 Task: Create Workspace Agile Coaching Workspace description Monitor and track company website and online conversion rates. Workspace type Engineering-IT
Action: Mouse moved to (433, 95)
Screenshot: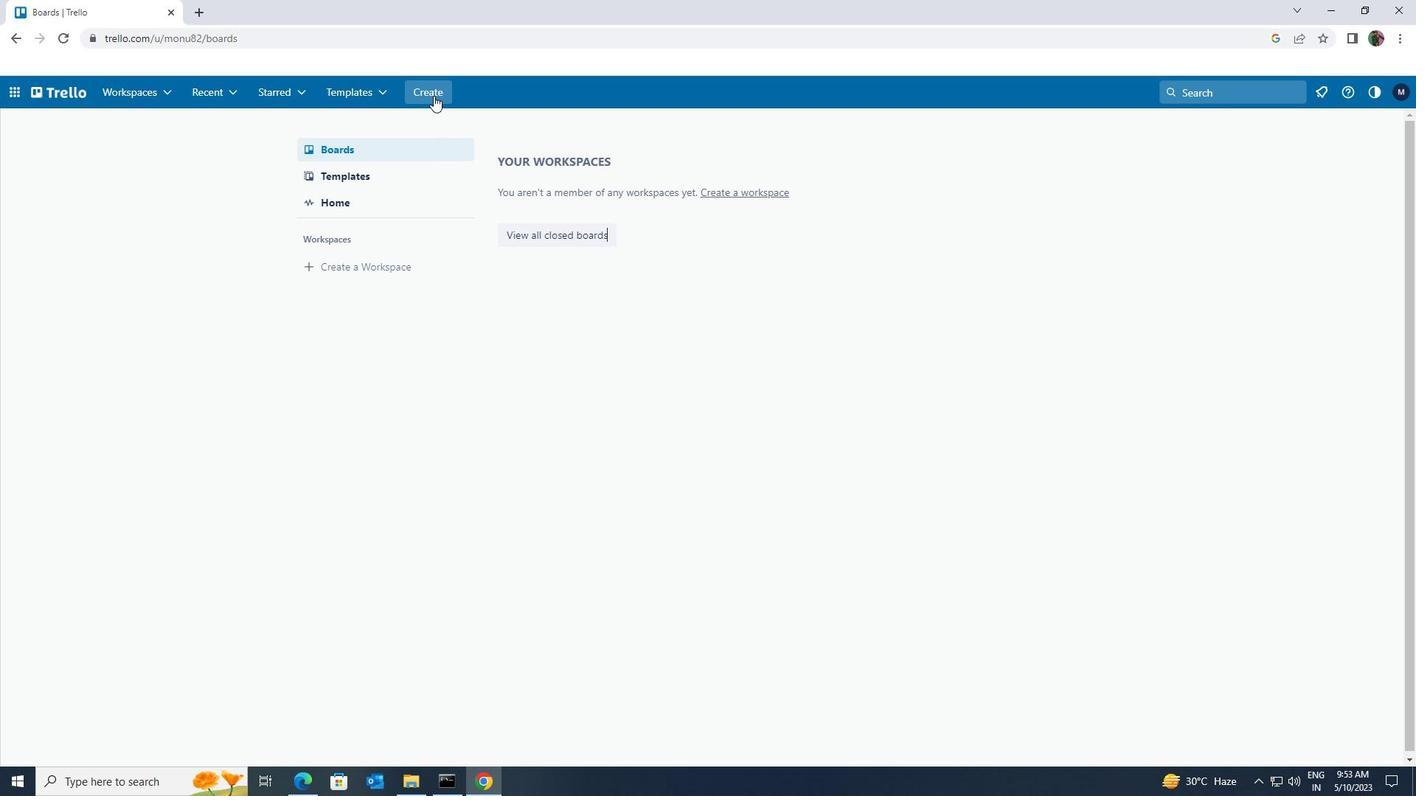 
Action: Mouse pressed left at (433, 95)
Screenshot: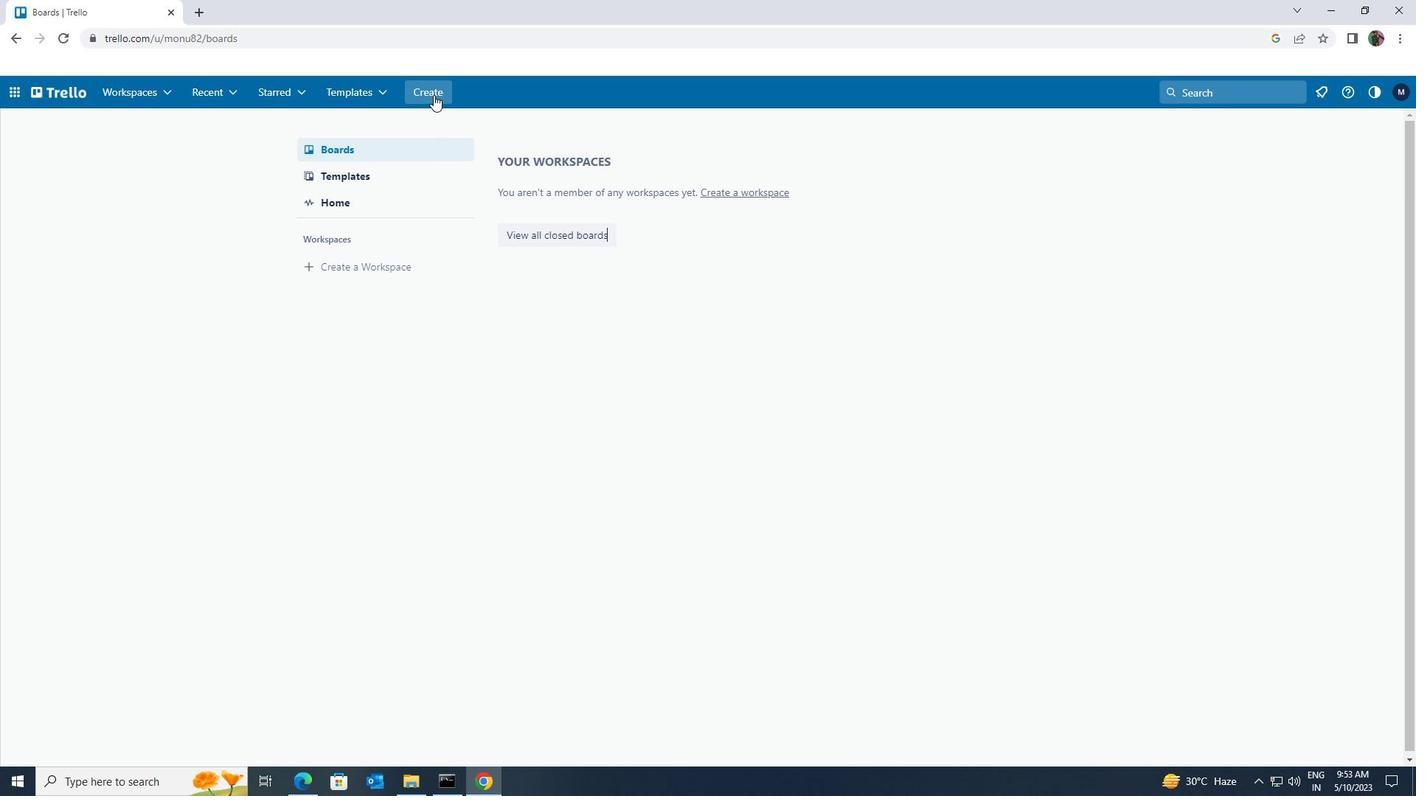 
Action: Mouse moved to (453, 242)
Screenshot: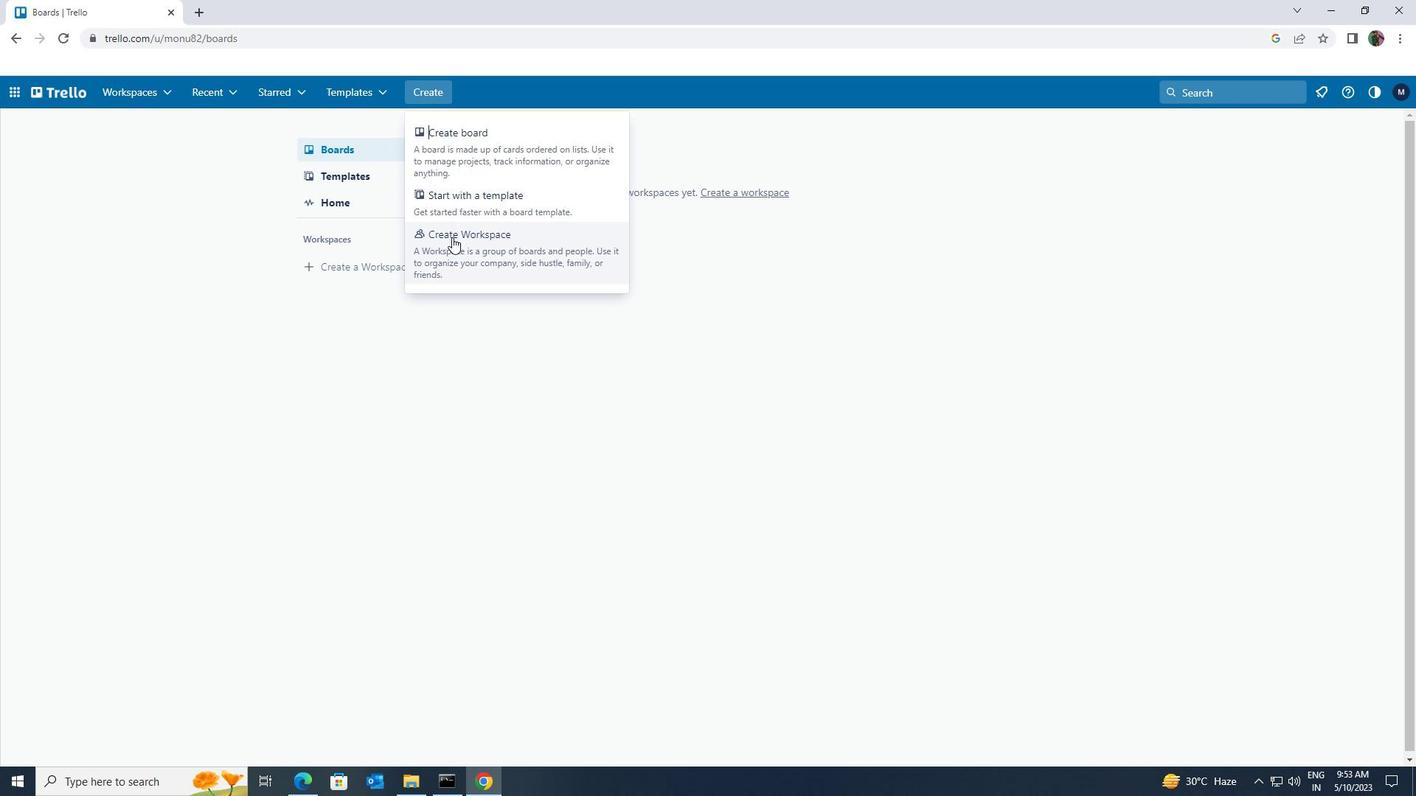 
Action: Mouse pressed left at (453, 242)
Screenshot: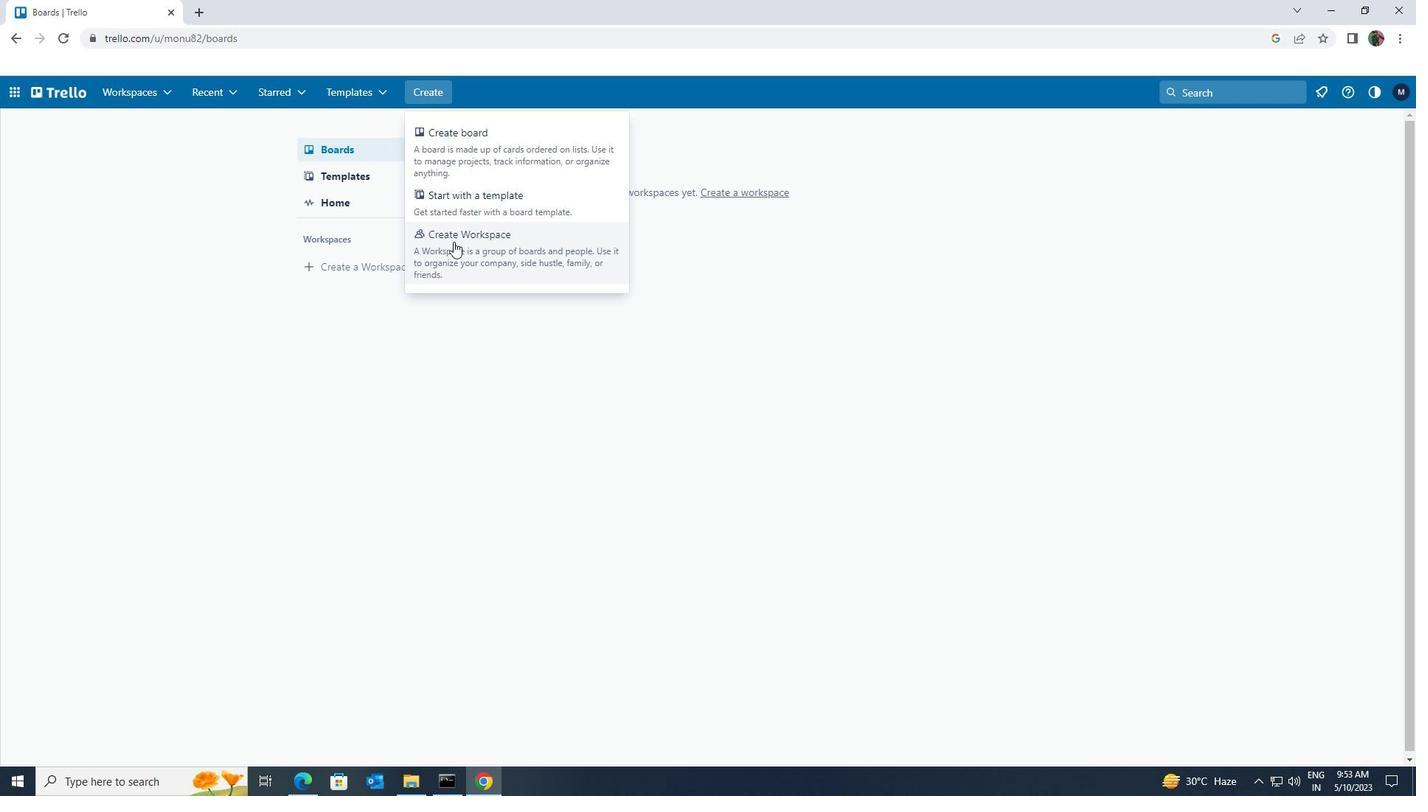 
Action: Mouse moved to (462, 285)
Screenshot: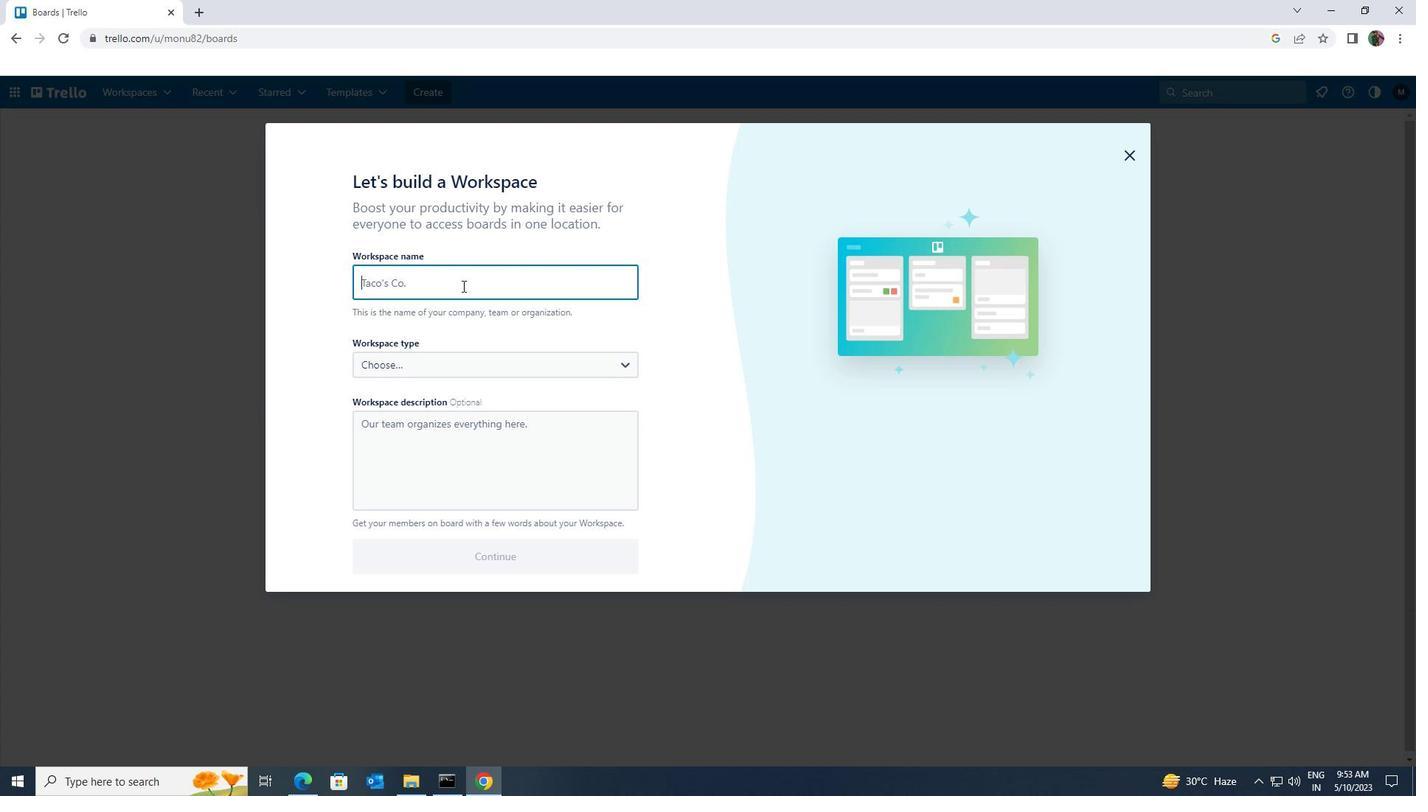 
Action: Mouse pressed left at (462, 285)
Screenshot: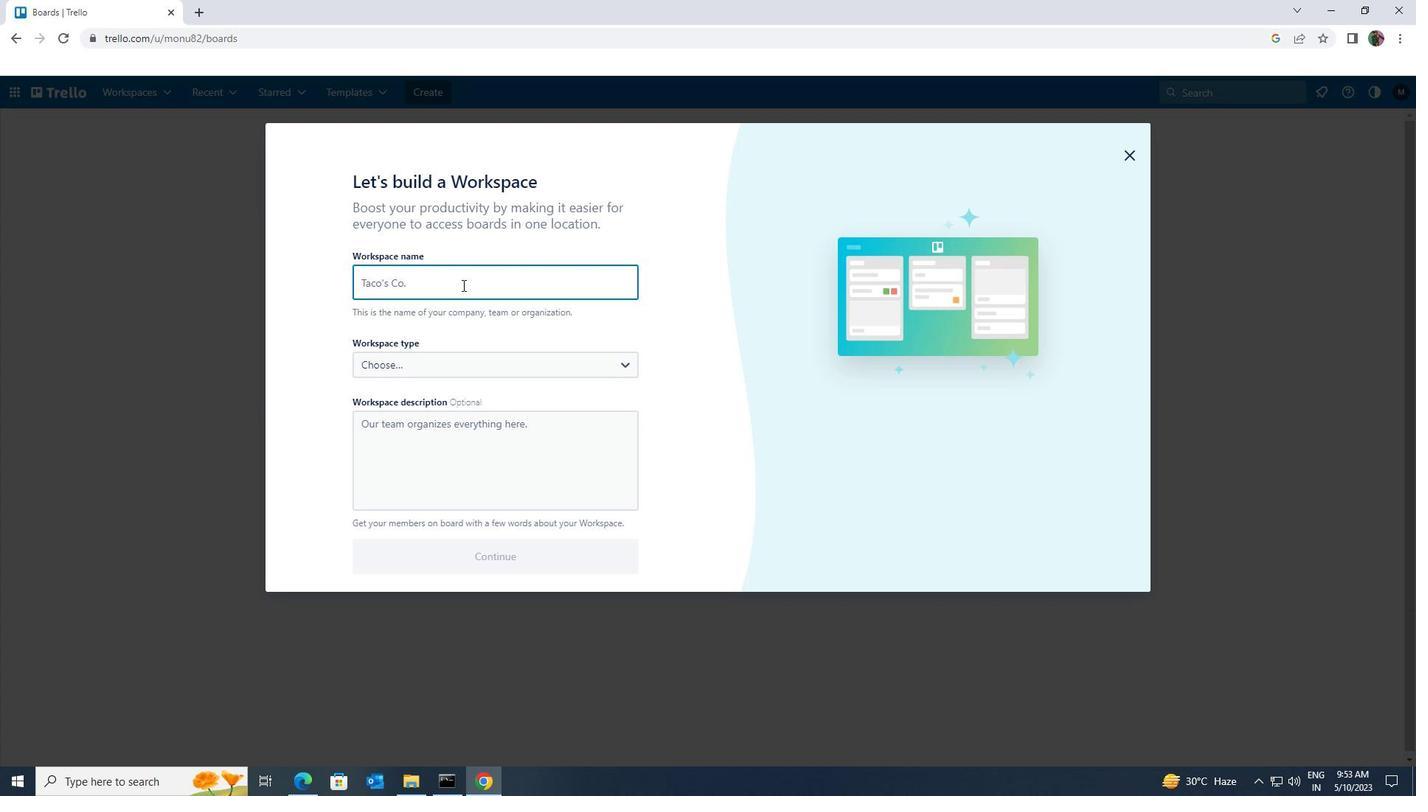 
Action: Key pressed <Key.shift>AGILE<Key.space><Key.shift><Key.shift>COACHING
Screenshot: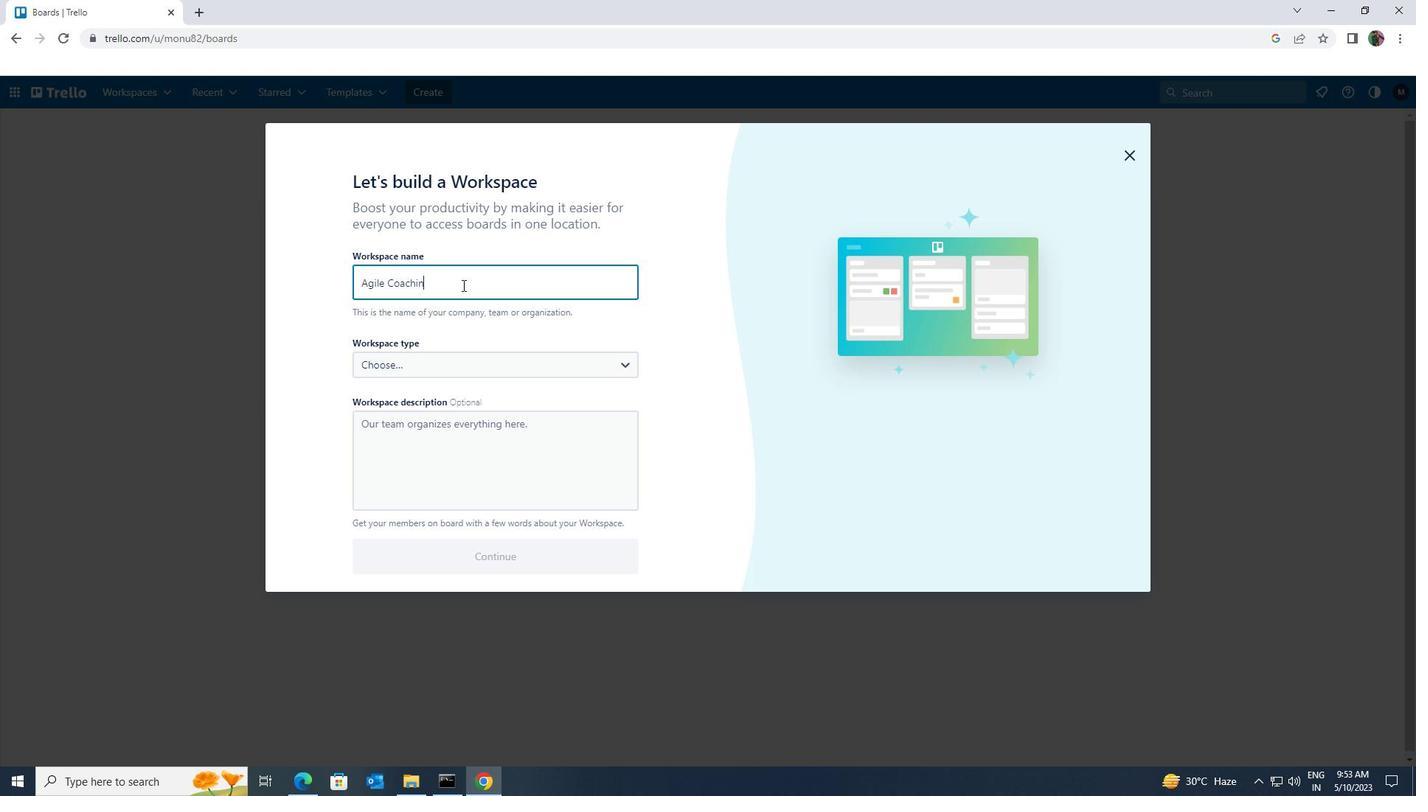 
Action: Mouse moved to (483, 452)
Screenshot: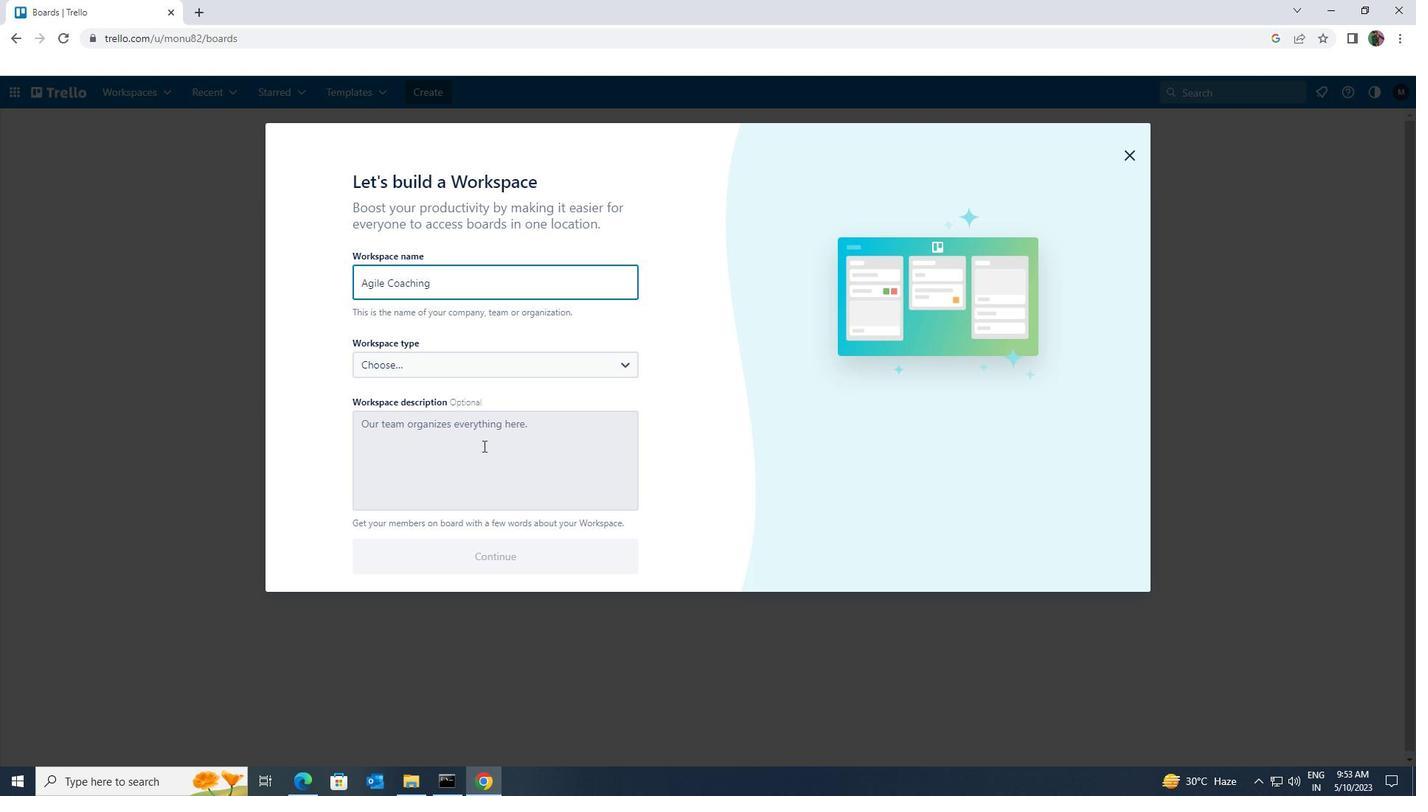 
Action: Mouse pressed left at (483, 452)
Screenshot: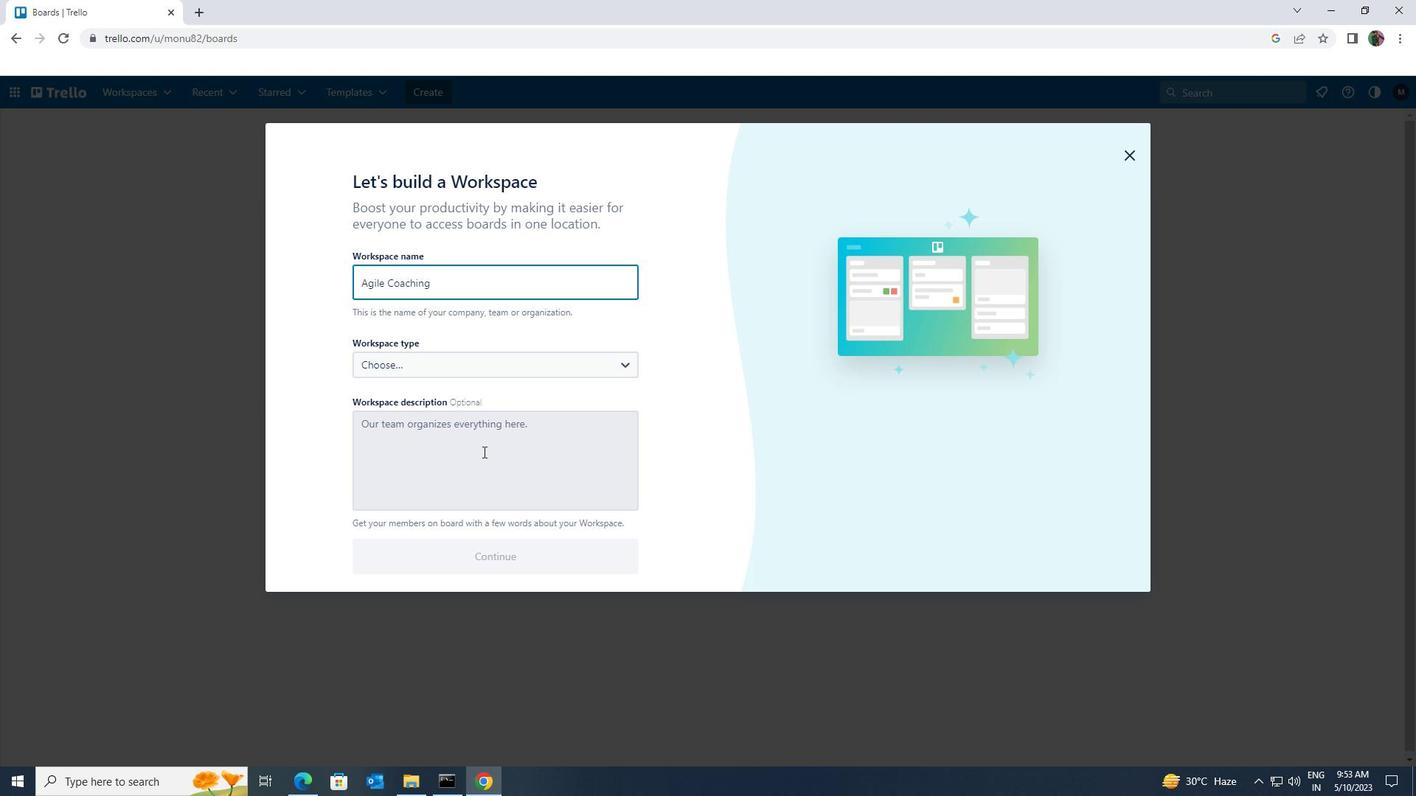 
Action: Key pressed <Key.shift>MONITOR<Key.space>AND<Key.space><Key.shift>TRUCK<Key.space>COMPANY<Key.space>WEBSITE<Key.space>AND<Key.space>ONLINE<Key.space><Key.shift>CONVERSION<Key.space><Key.shift>RATES.
Screenshot: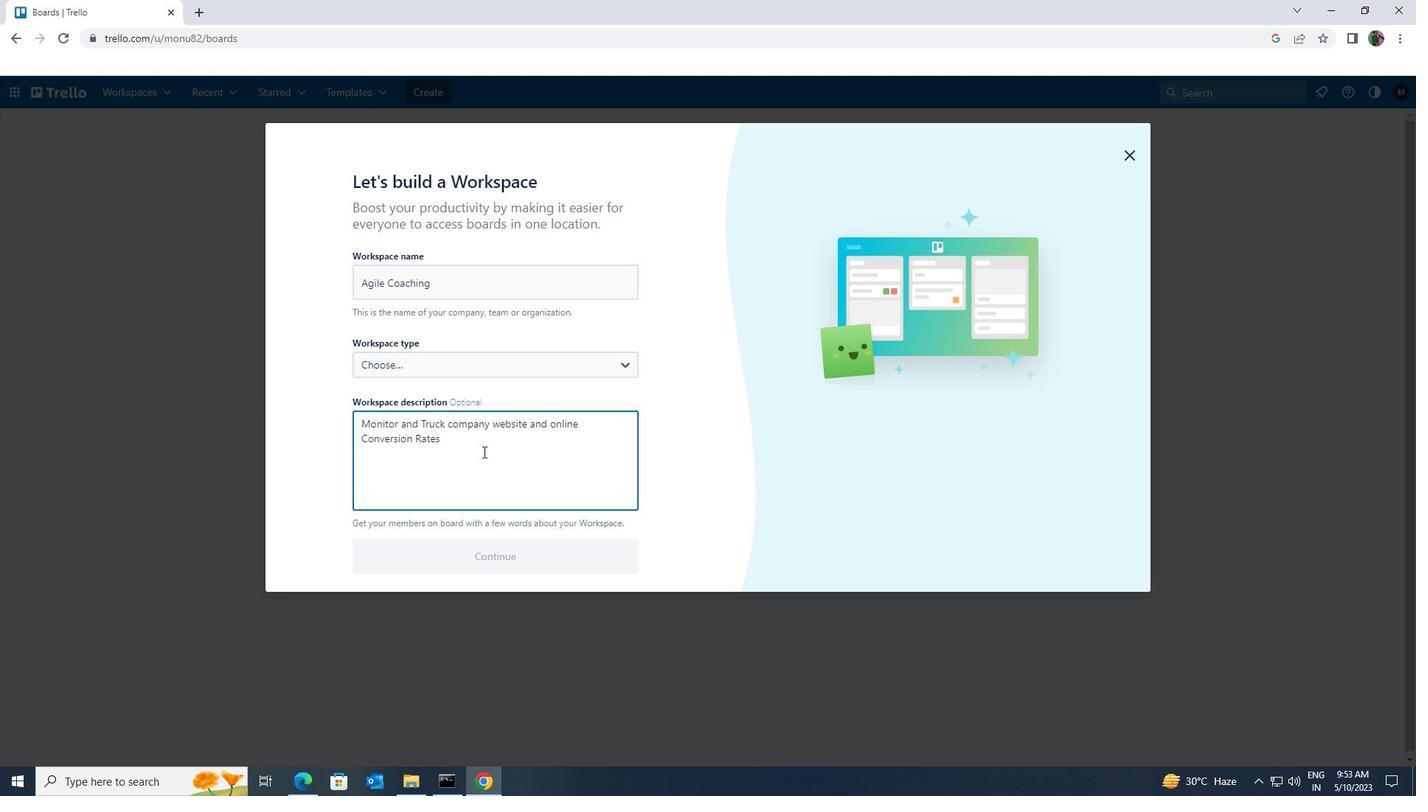 
Action: Mouse moved to (622, 371)
Screenshot: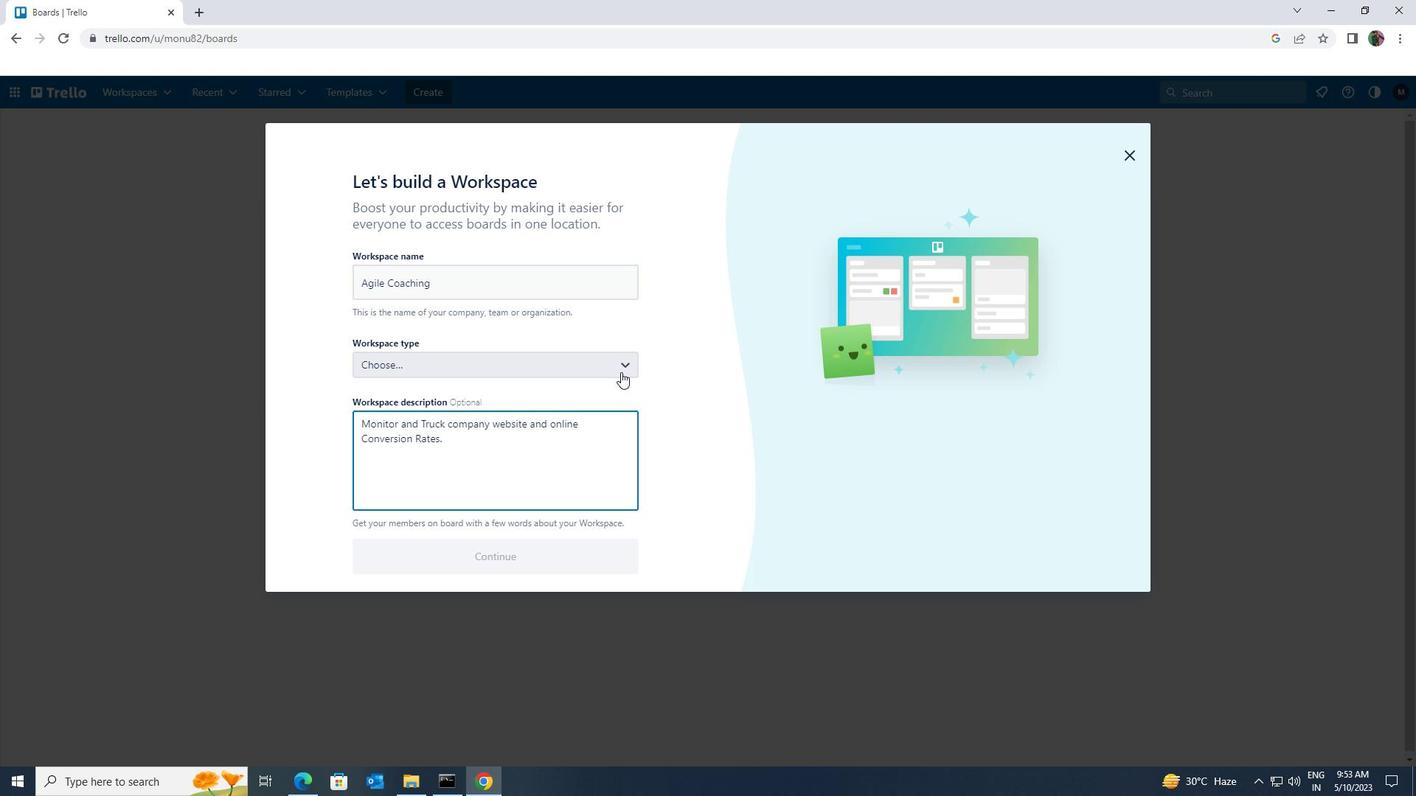 
Action: Mouse pressed left at (622, 371)
Screenshot: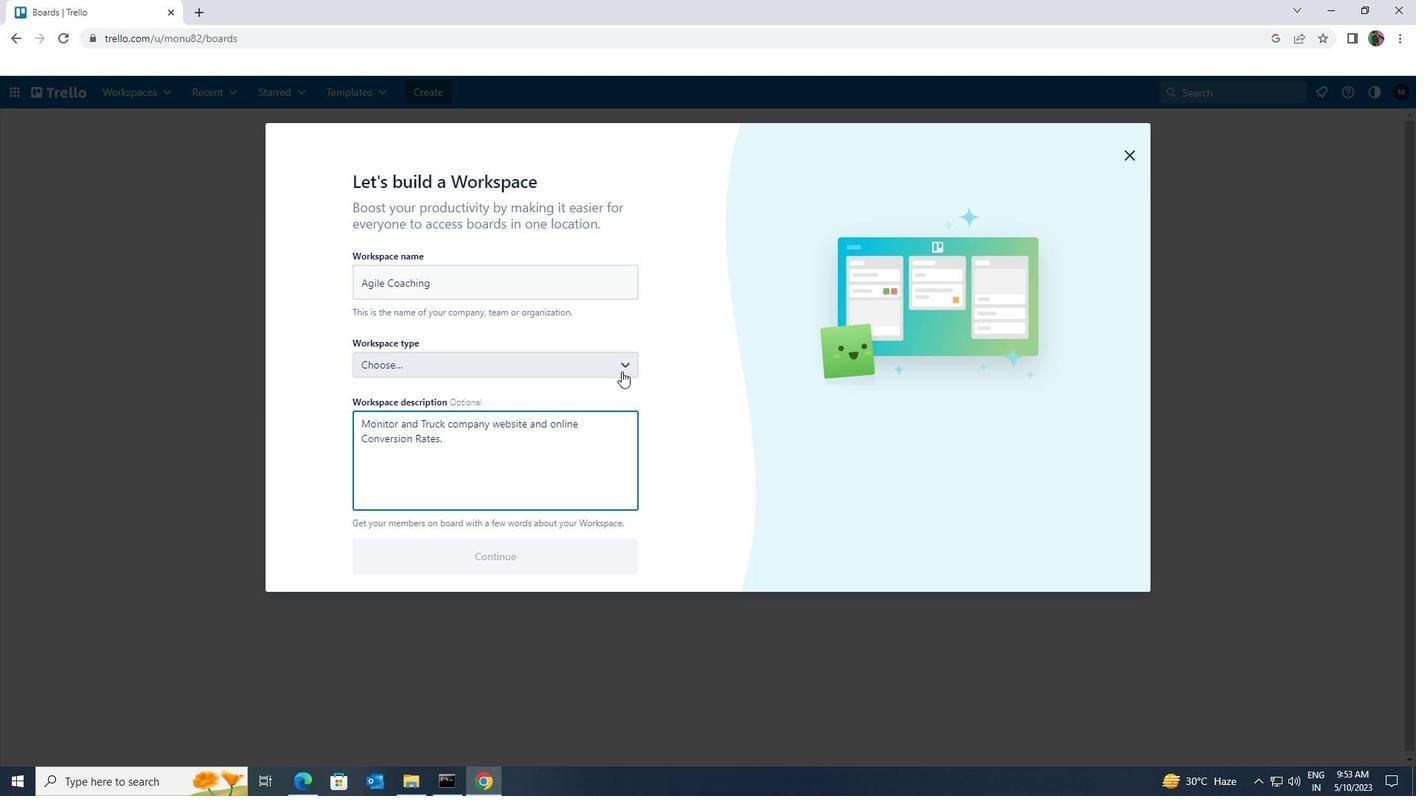 
Action: Mouse moved to (596, 405)
Screenshot: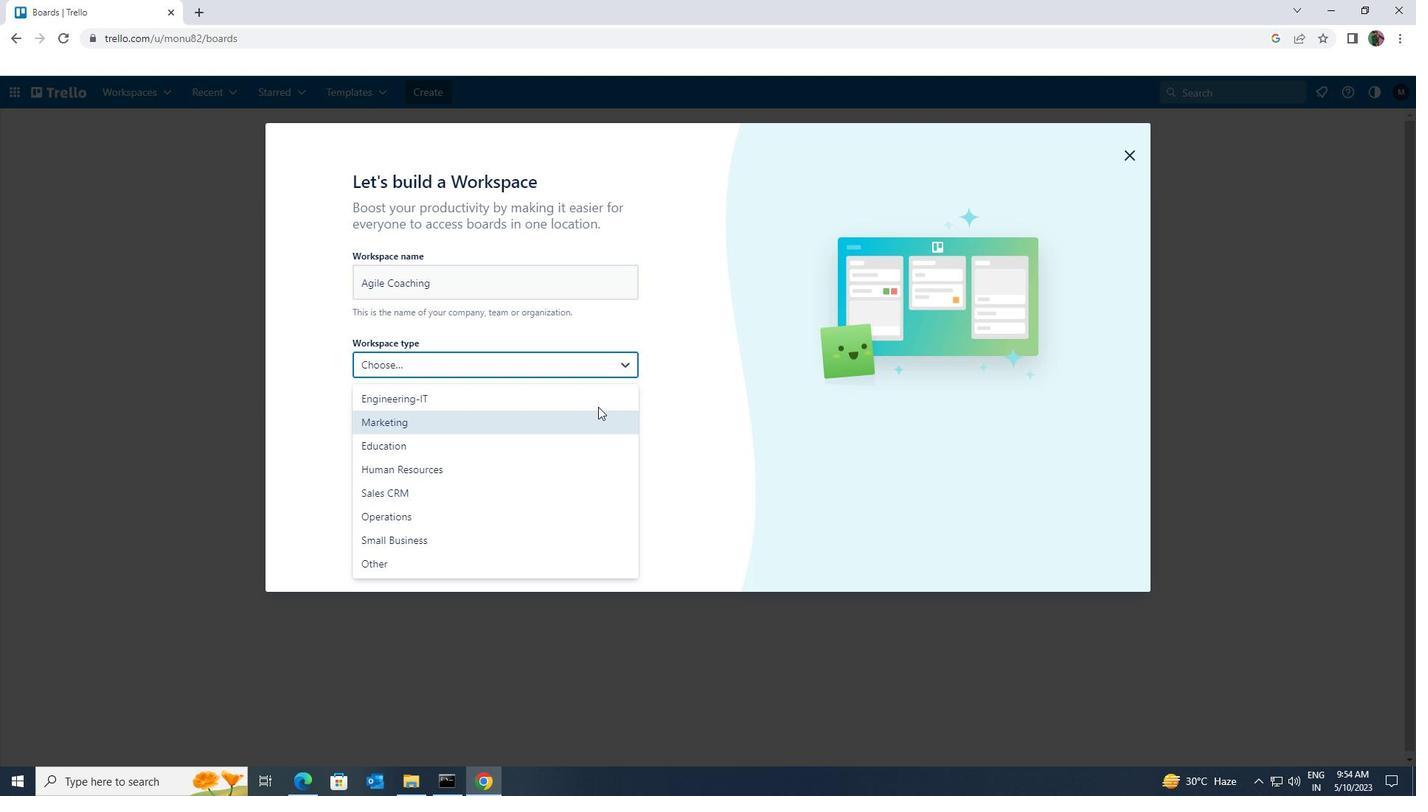 
Action: Mouse pressed left at (596, 405)
Screenshot: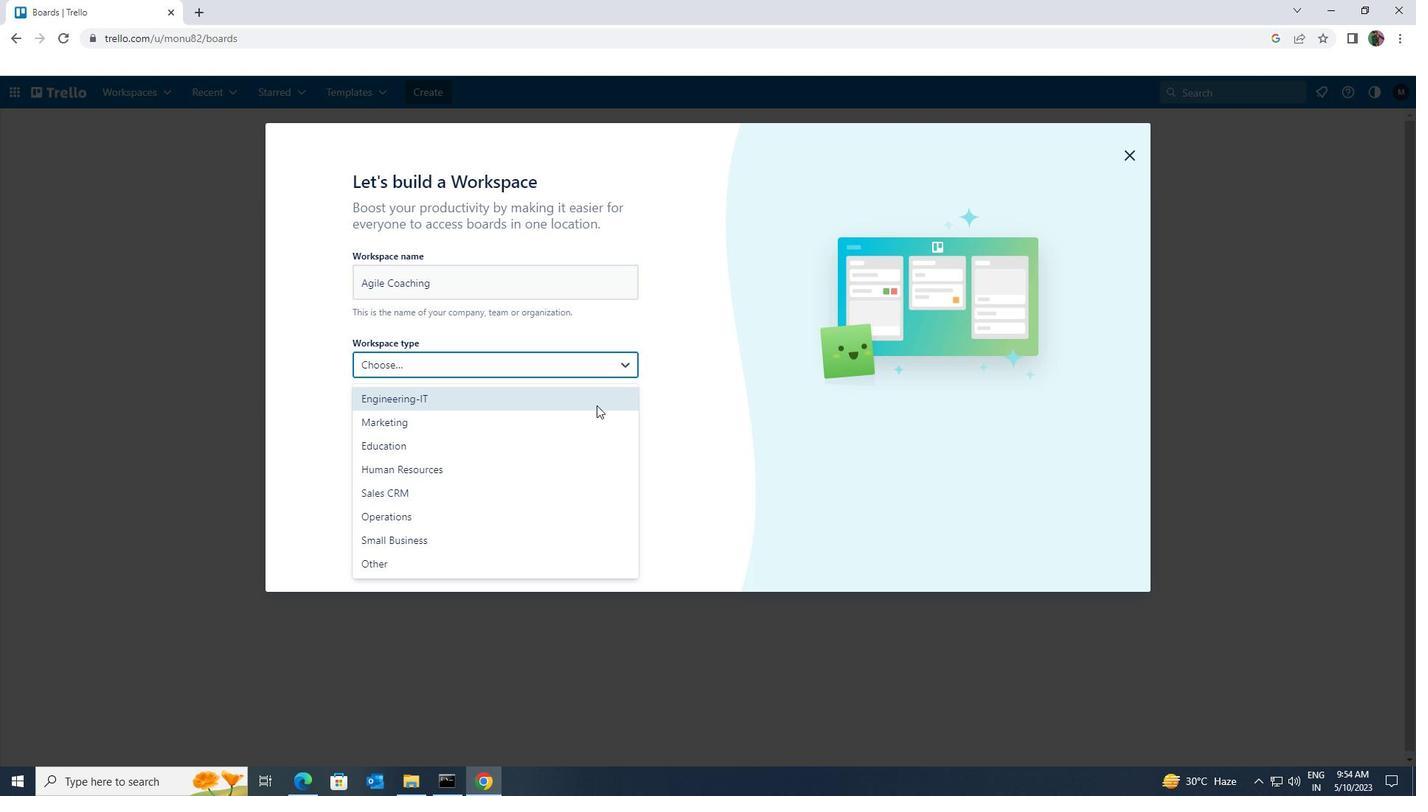 
Action: Mouse moved to (573, 560)
Screenshot: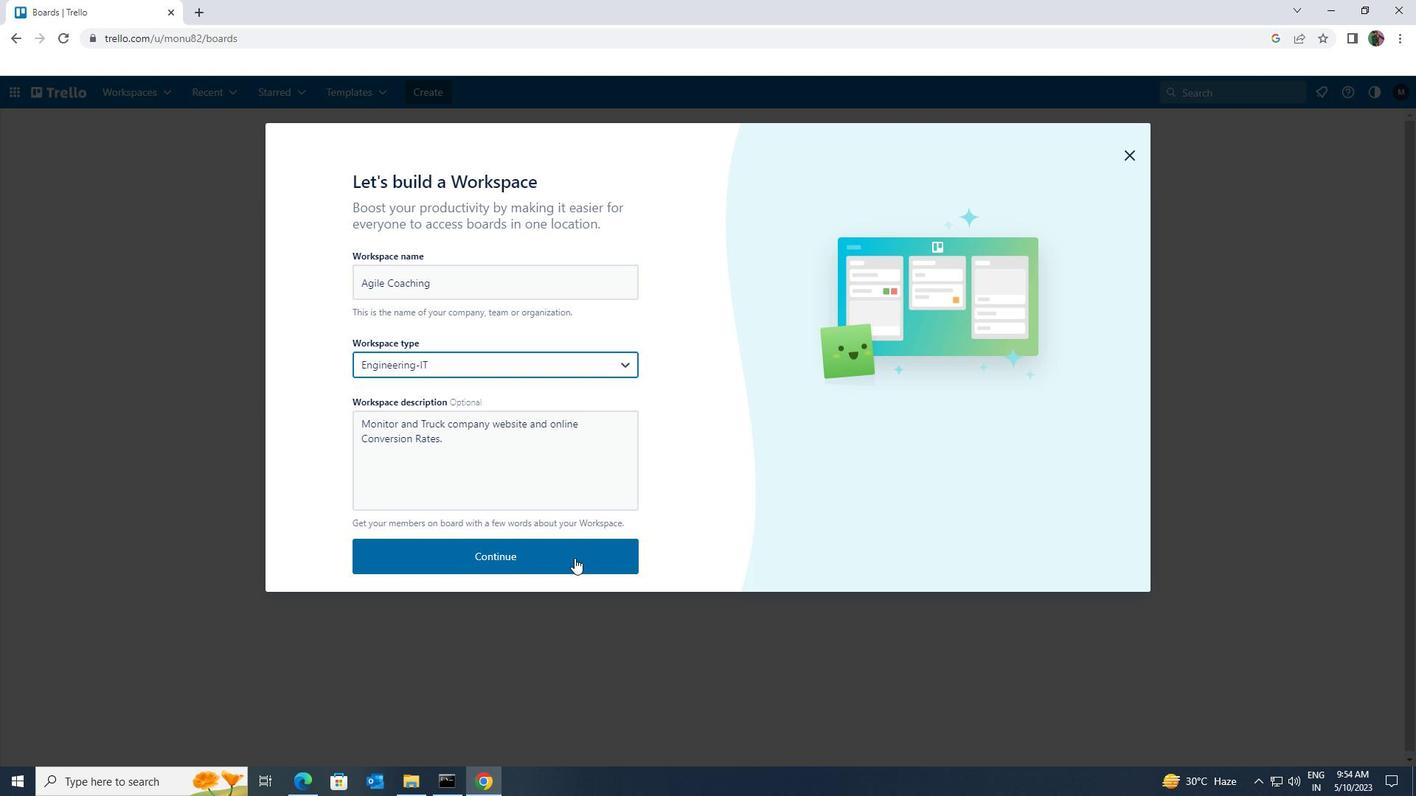 
Action: Mouse pressed left at (573, 560)
Screenshot: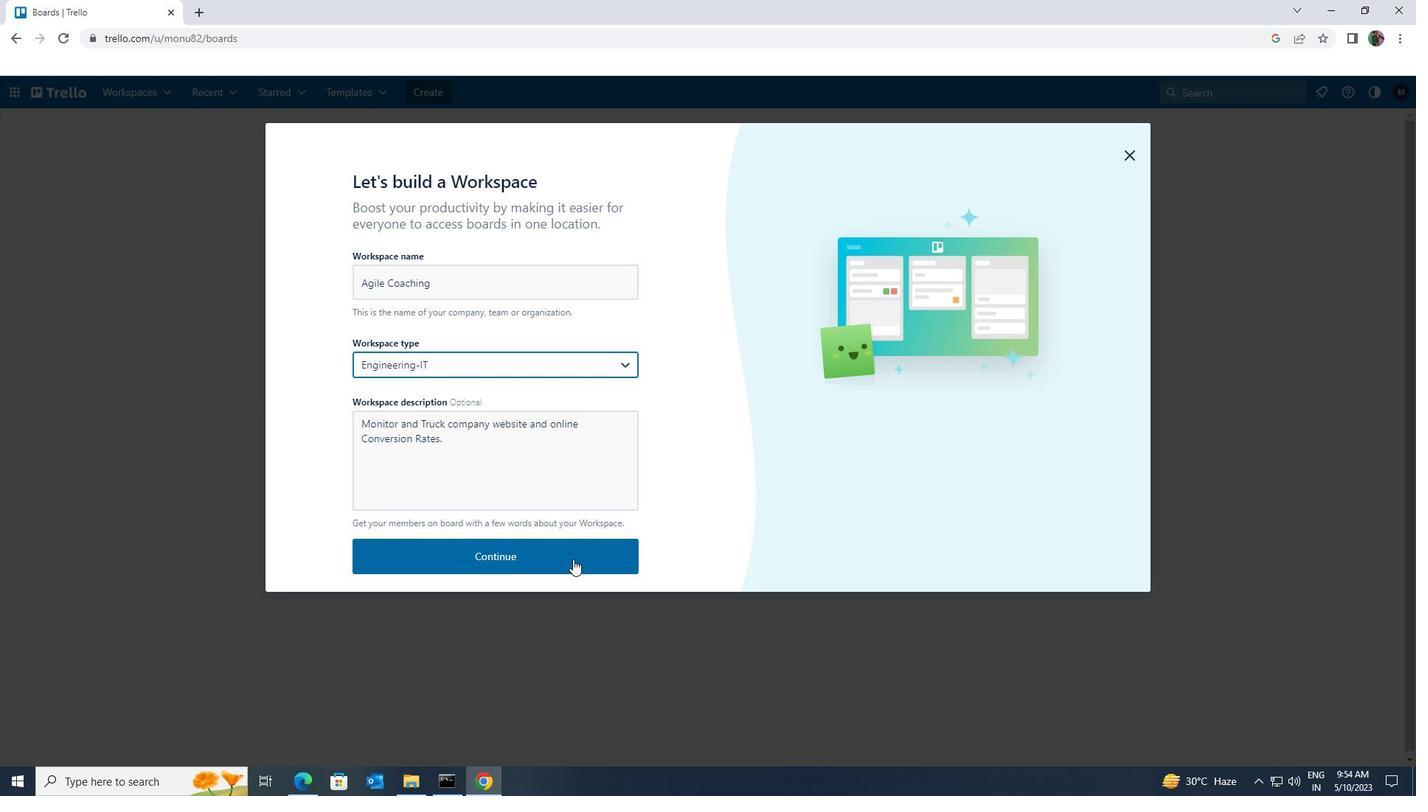 
